 Task: Add a condition where "Channel Is Ticket sharing" in new tickets in your groups.
Action: Mouse moved to (114, 399)
Screenshot: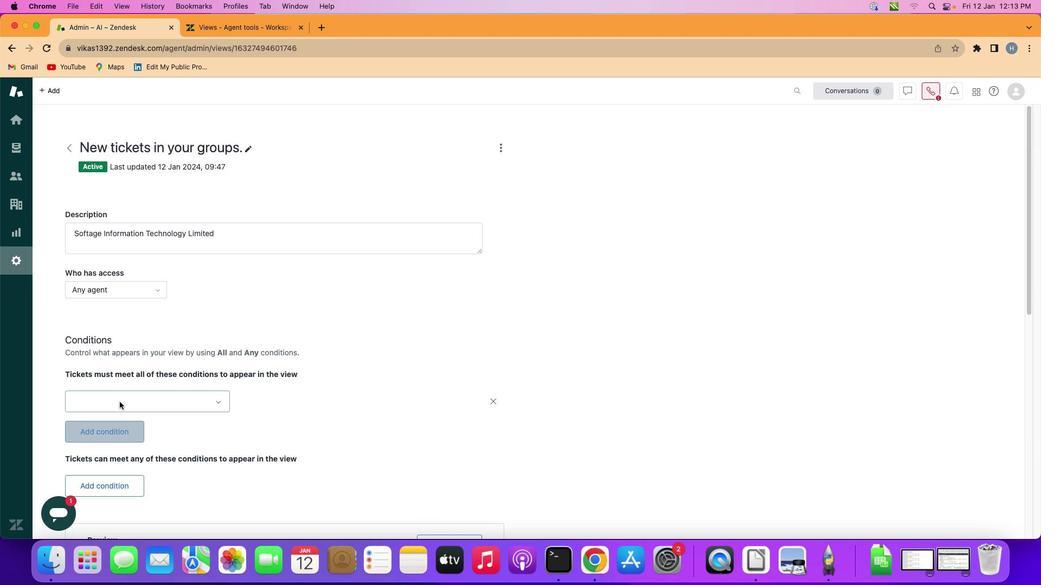 
Action: Mouse pressed left at (114, 399)
Screenshot: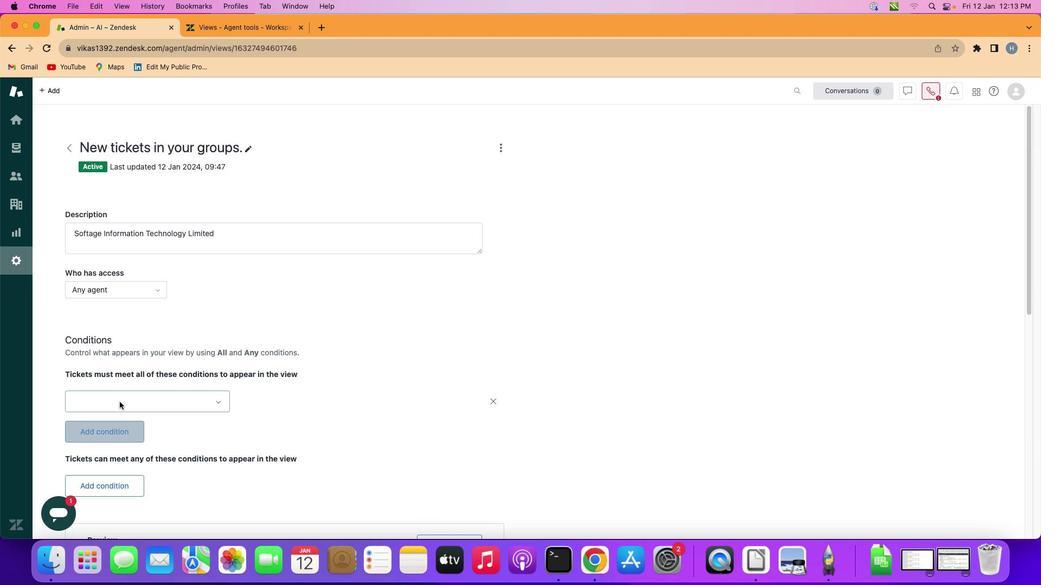 
Action: Mouse moved to (228, 400)
Screenshot: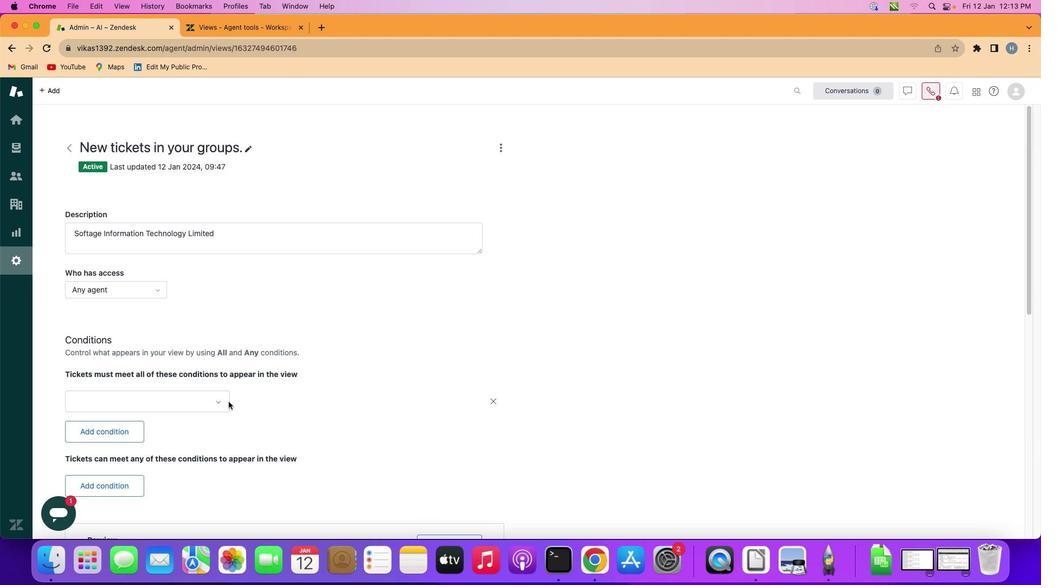 
Action: Mouse pressed left at (228, 400)
Screenshot: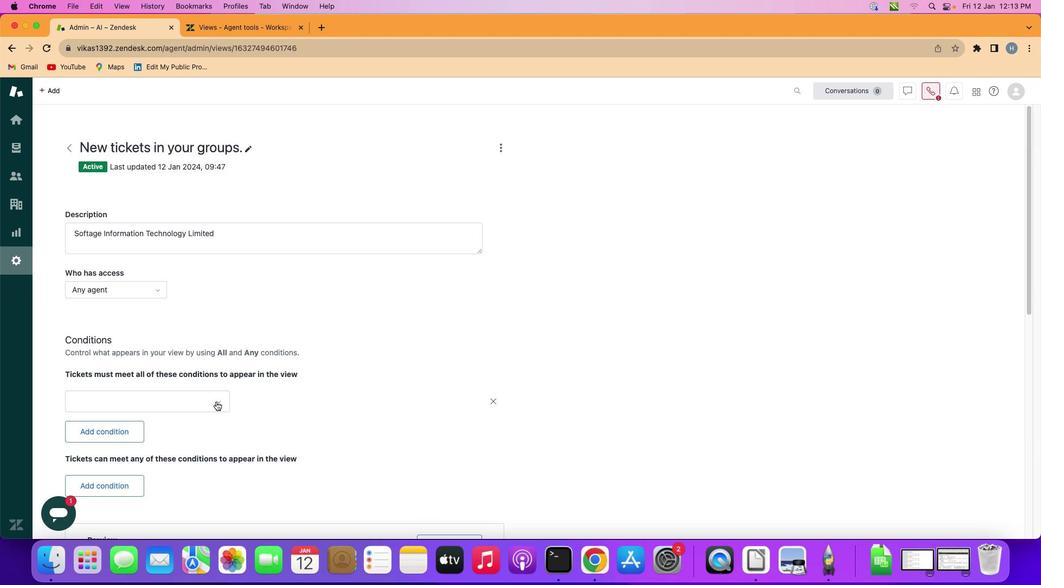 
Action: Mouse moved to (189, 393)
Screenshot: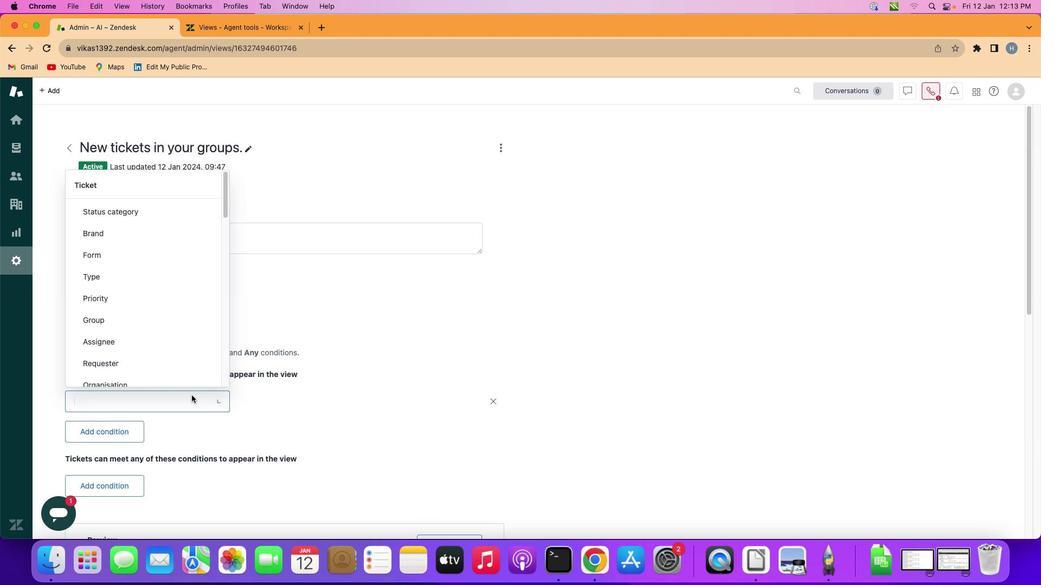 
Action: Mouse pressed left at (189, 393)
Screenshot: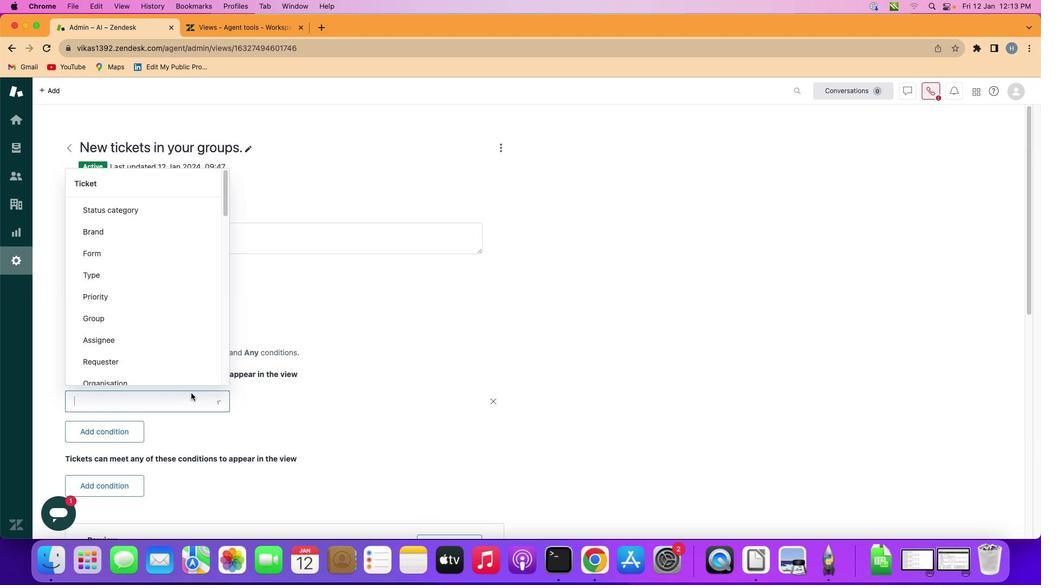 
Action: Mouse moved to (180, 286)
Screenshot: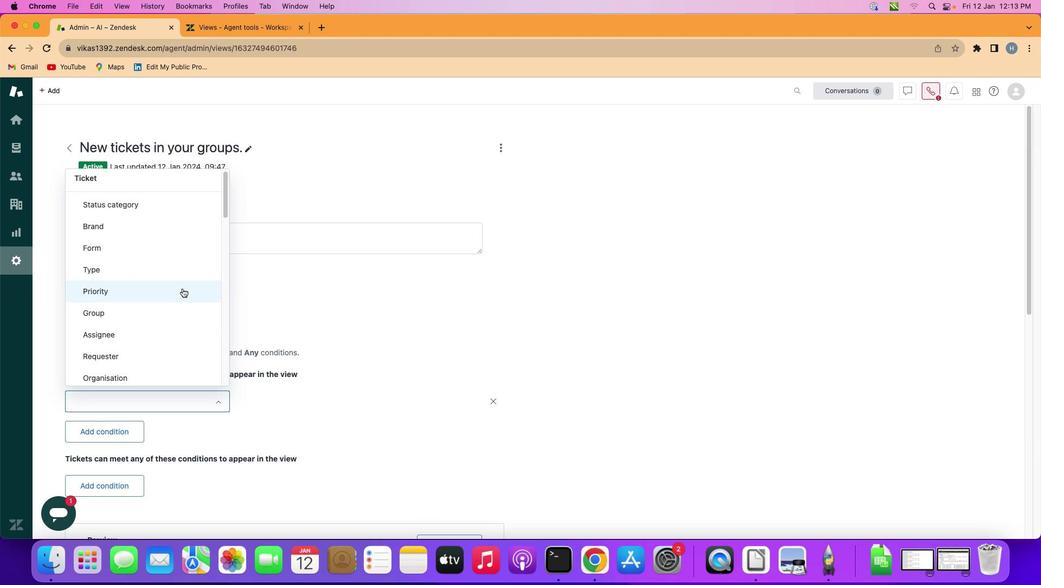 
Action: Mouse scrolled (180, 286) with delta (-1, -2)
Screenshot: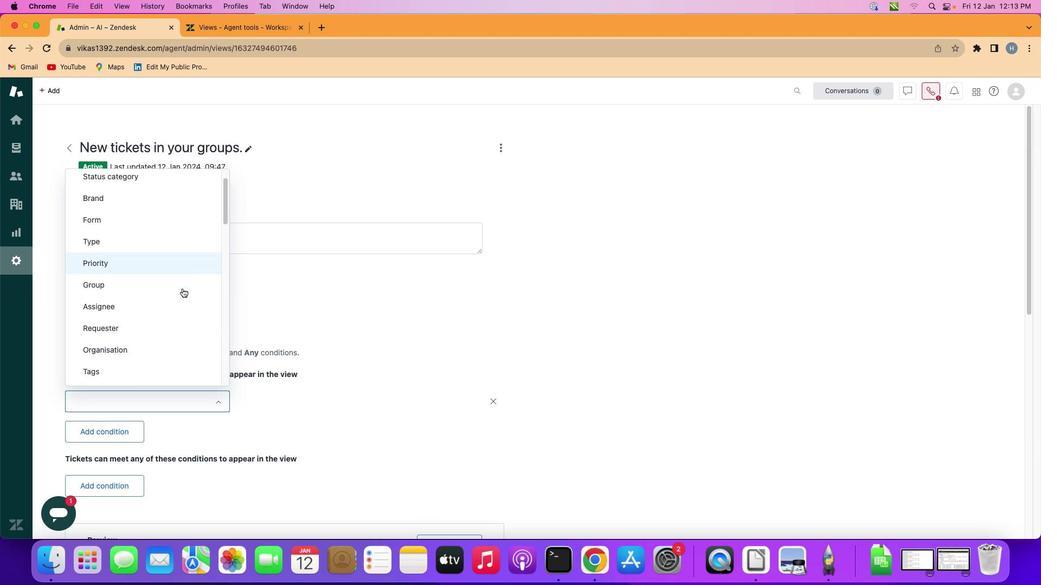 
Action: Mouse scrolled (180, 286) with delta (-1, -2)
Screenshot: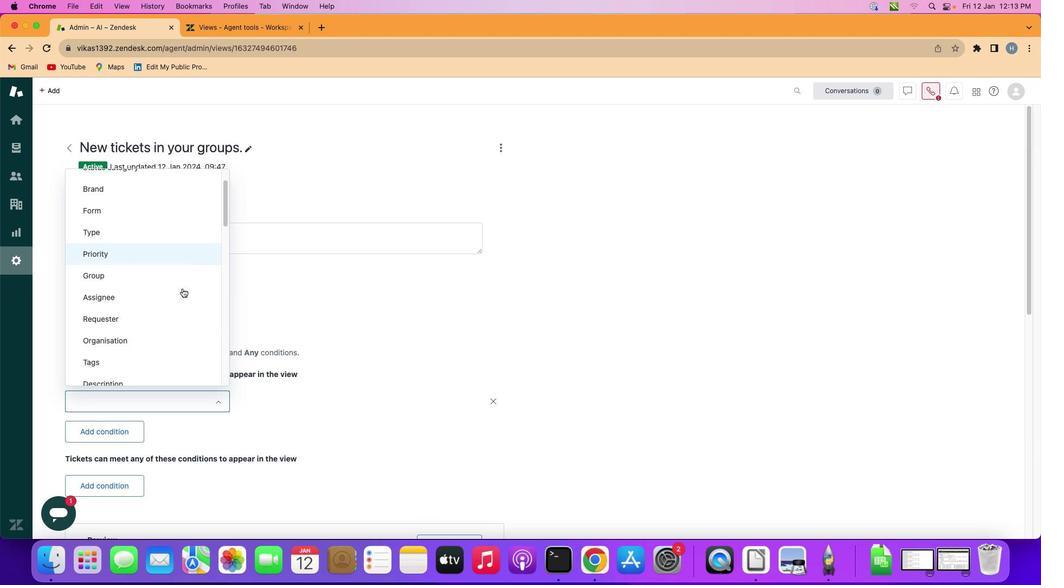 
Action: Mouse scrolled (180, 286) with delta (-1, -2)
Screenshot: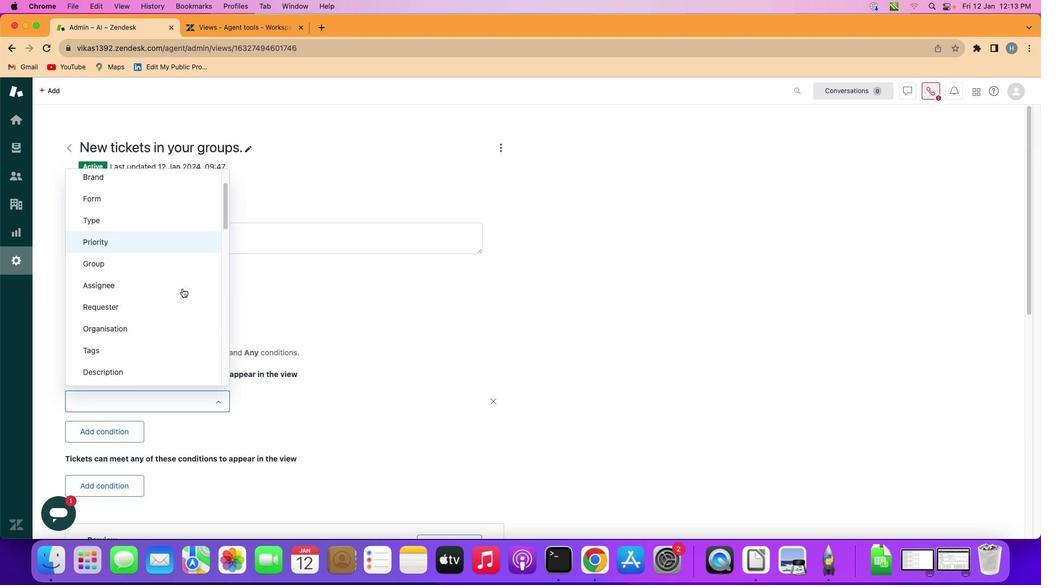 
Action: Mouse scrolled (180, 286) with delta (-1, -2)
Screenshot: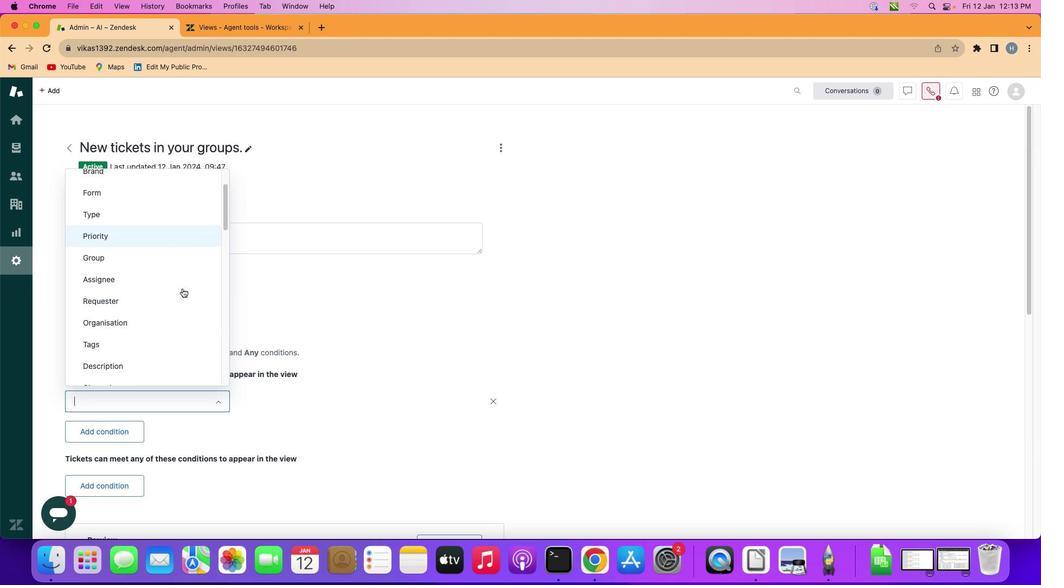 
Action: Mouse scrolled (180, 286) with delta (-1, -2)
Screenshot: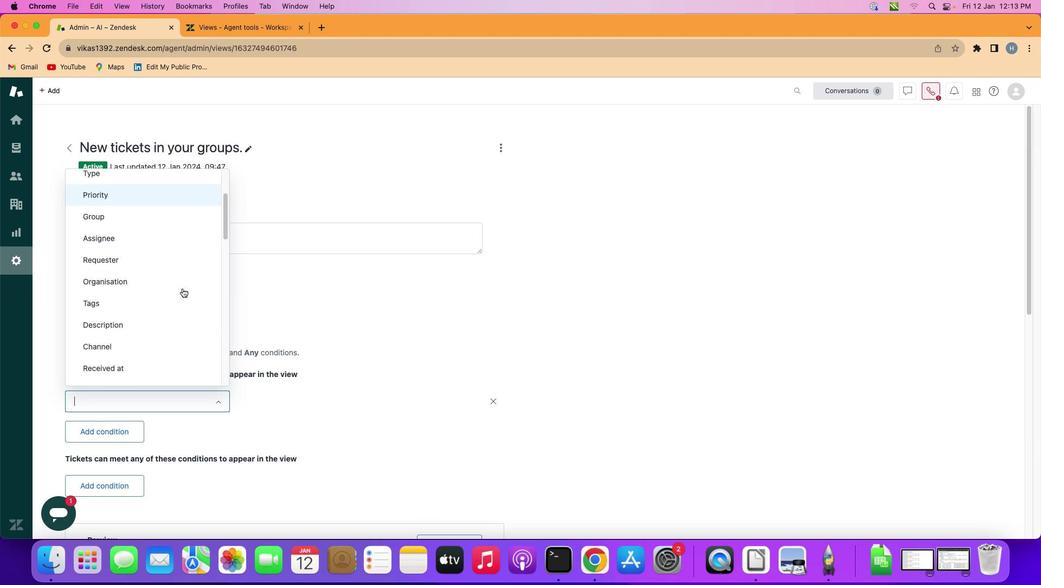 
Action: Mouse scrolled (180, 286) with delta (-1, -2)
Screenshot: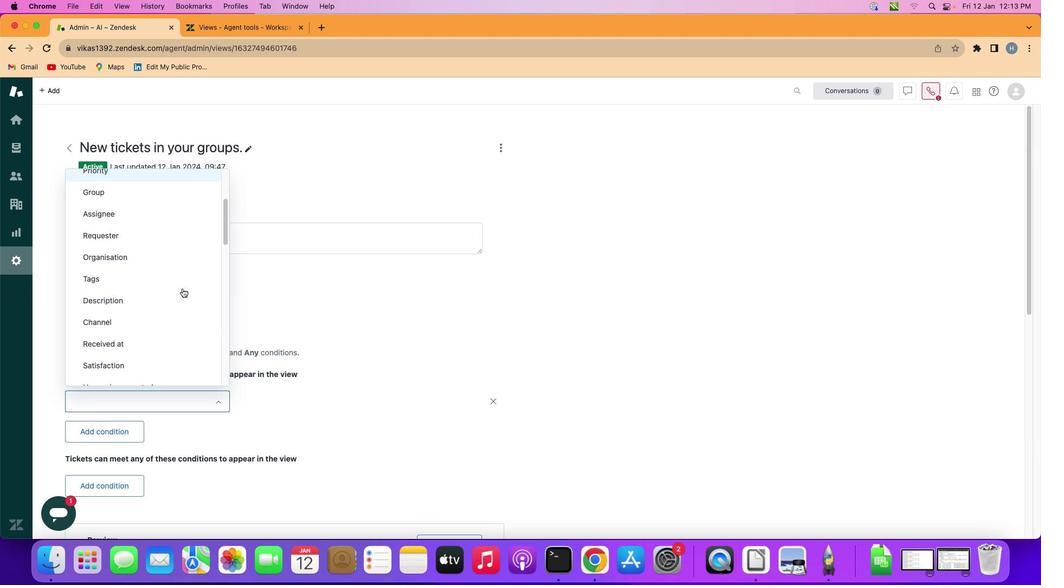 
Action: Mouse scrolled (180, 286) with delta (-1, -2)
Screenshot: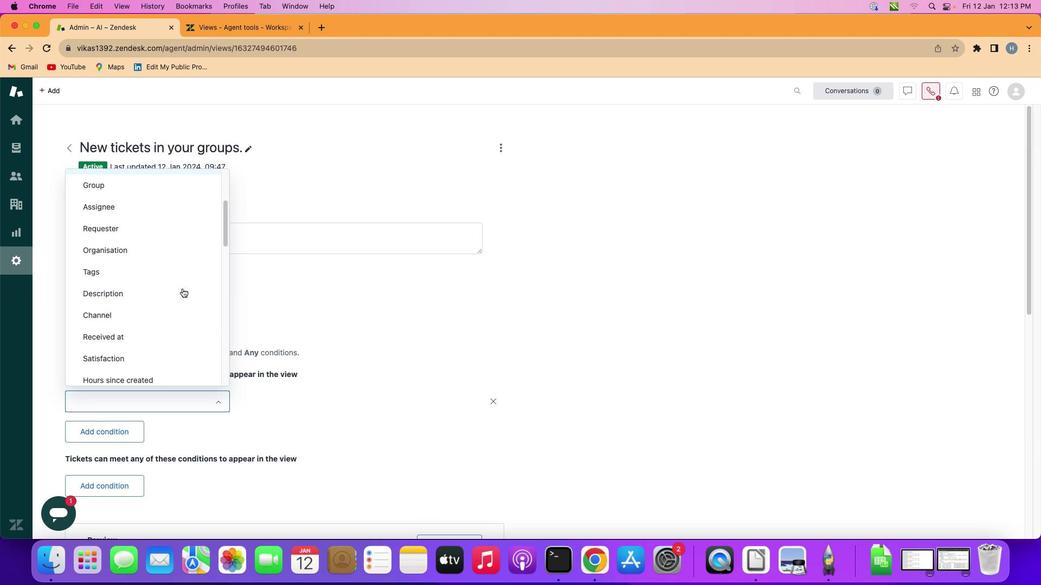 
Action: Mouse scrolled (180, 286) with delta (-1, -2)
Screenshot: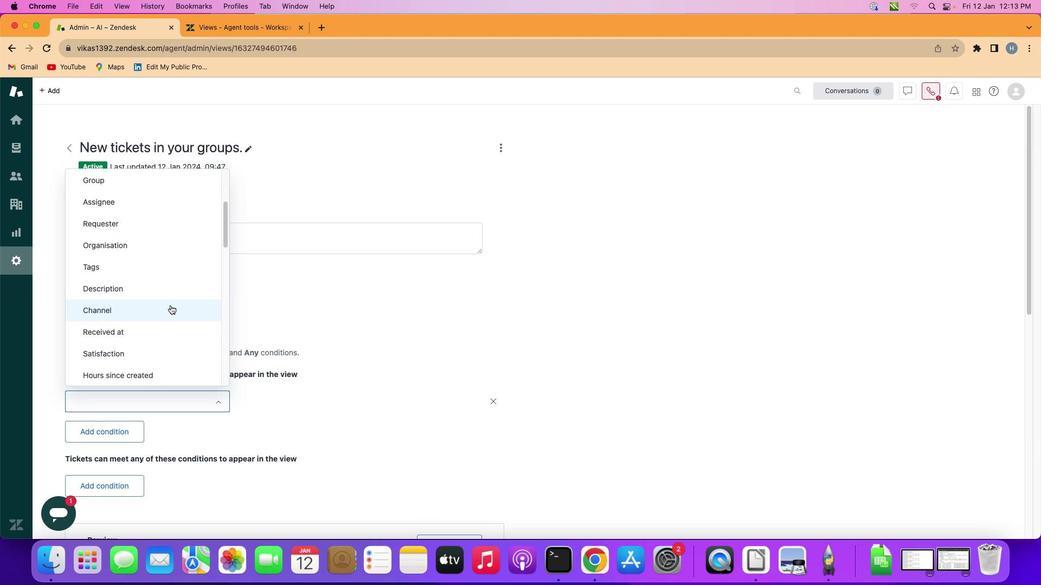 
Action: Mouse moved to (162, 306)
Screenshot: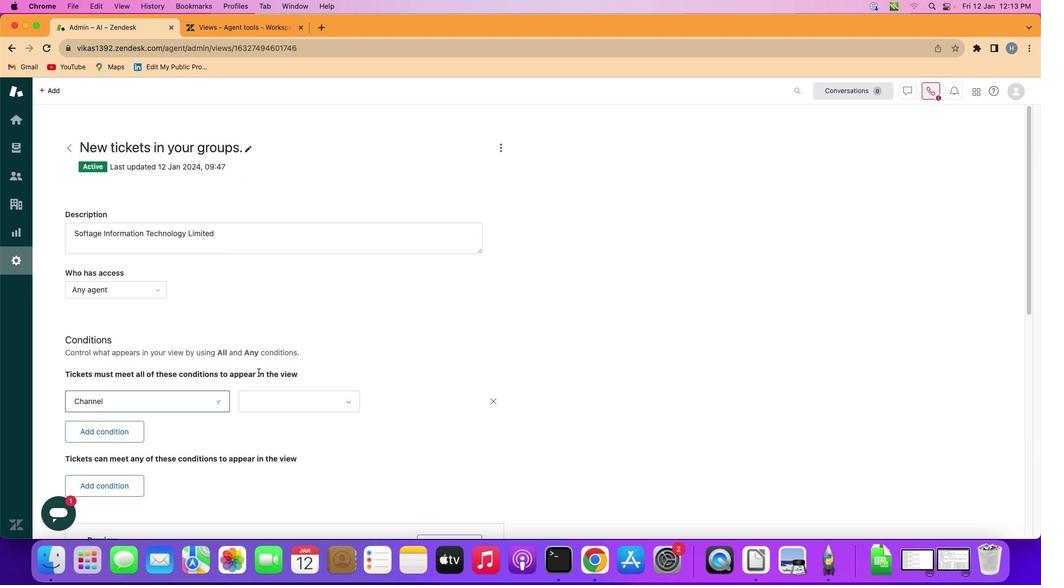 
Action: Mouse pressed left at (162, 306)
Screenshot: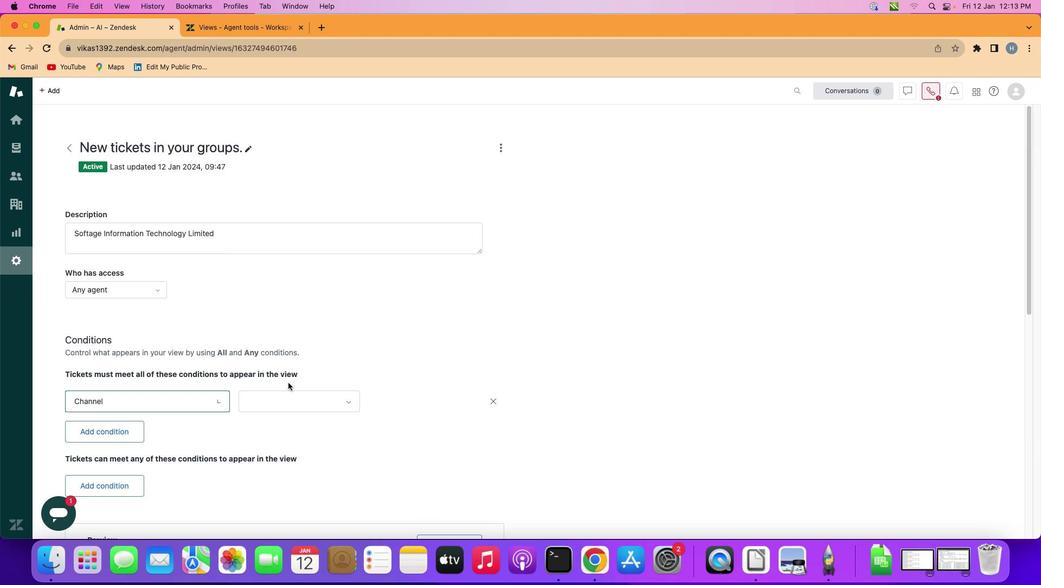 
Action: Mouse moved to (310, 405)
Screenshot: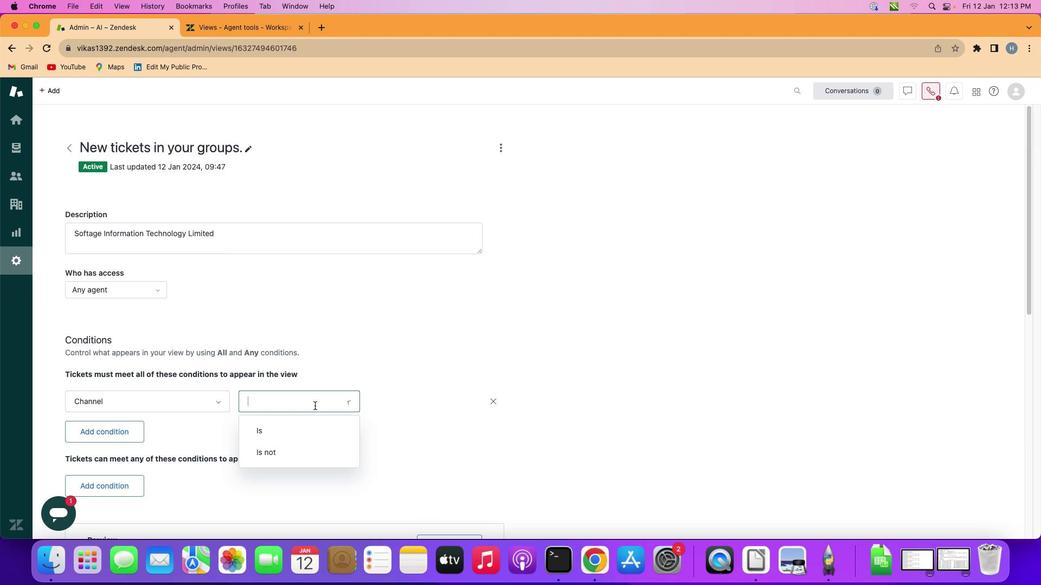 
Action: Mouse pressed left at (310, 405)
Screenshot: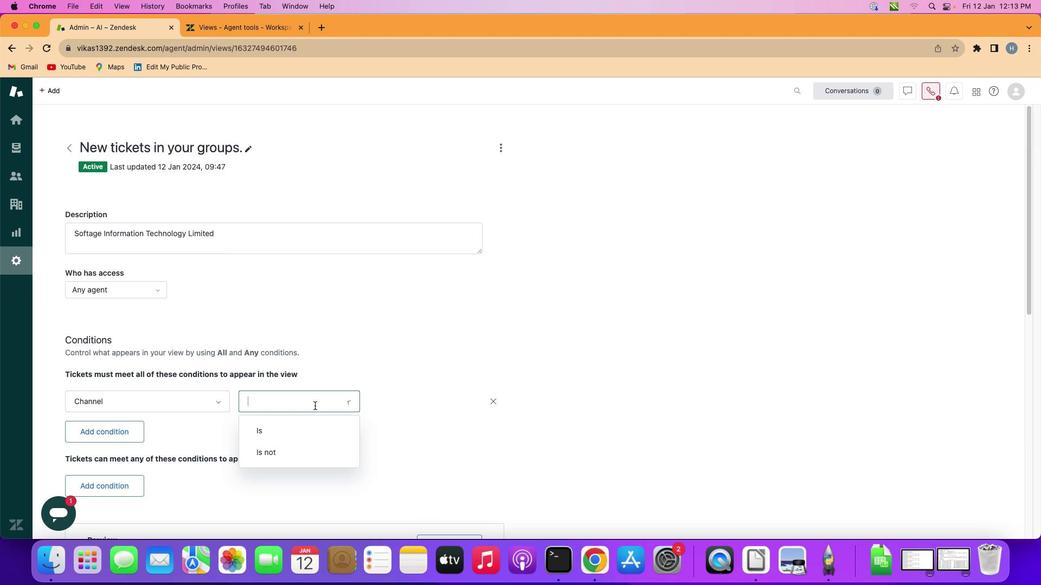 
Action: Mouse moved to (305, 422)
Screenshot: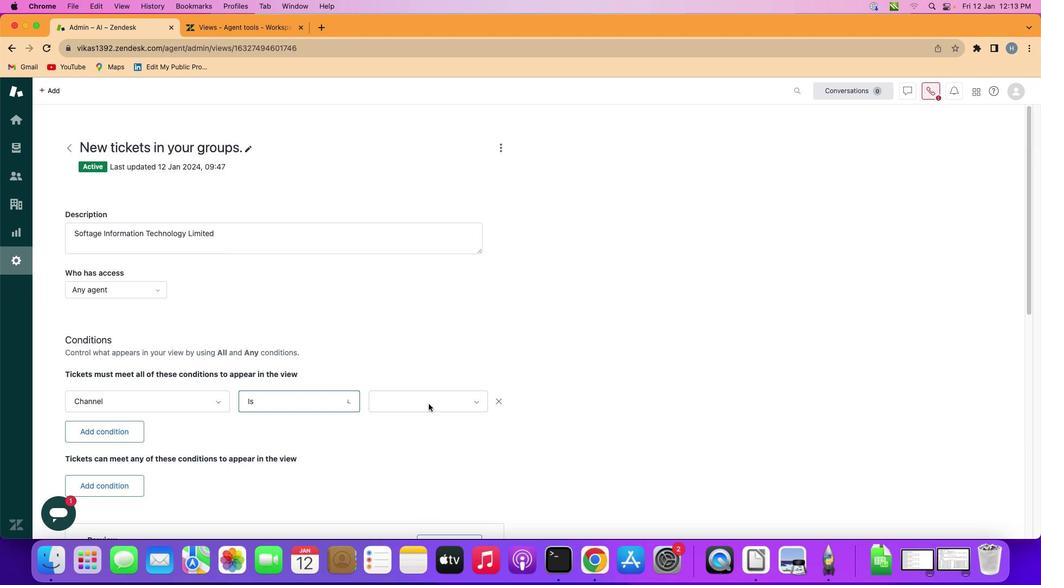 
Action: Mouse pressed left at (305, 422)
Screenshot: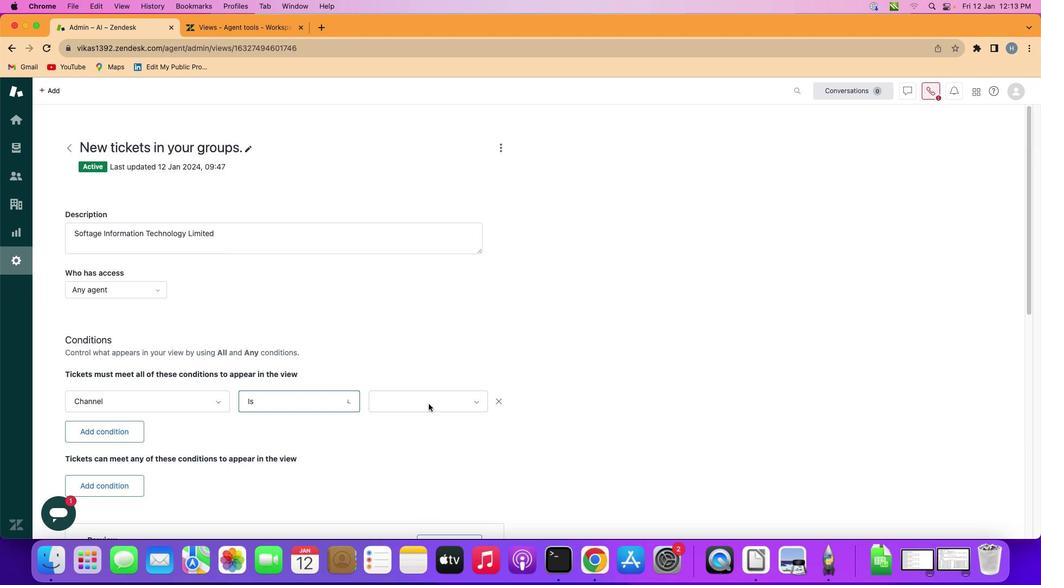 
Action: Mouse moved to (427, 401)
Screenshot: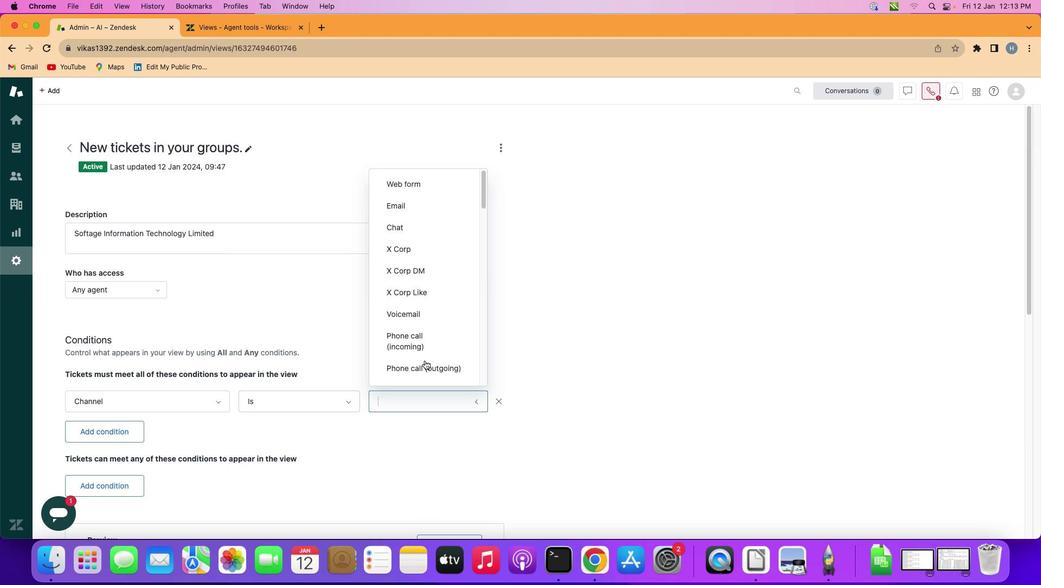 
Action: Mouse pressed left at (427, 401)
Screenshot: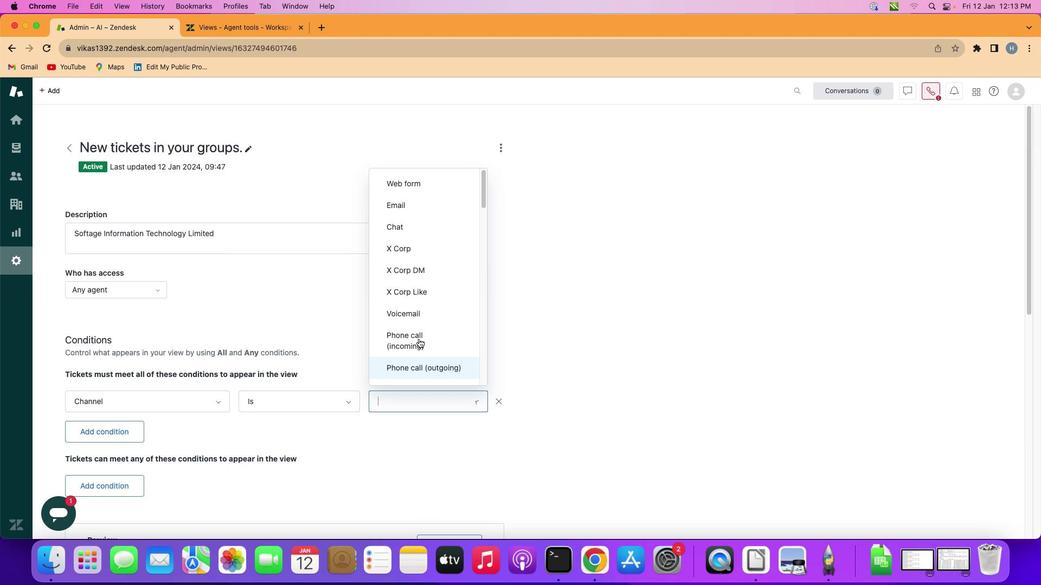 
Action: Mouse moved to (407, 282)
Screenshot: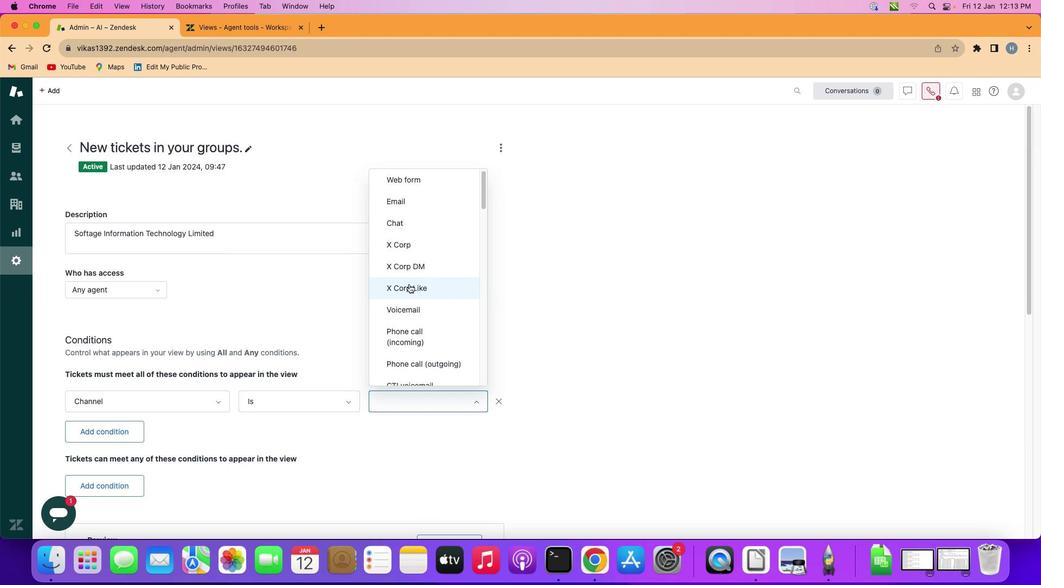 
Action: Mouse scrolled (407, 282) with delta (-1, -2)
Screenshot: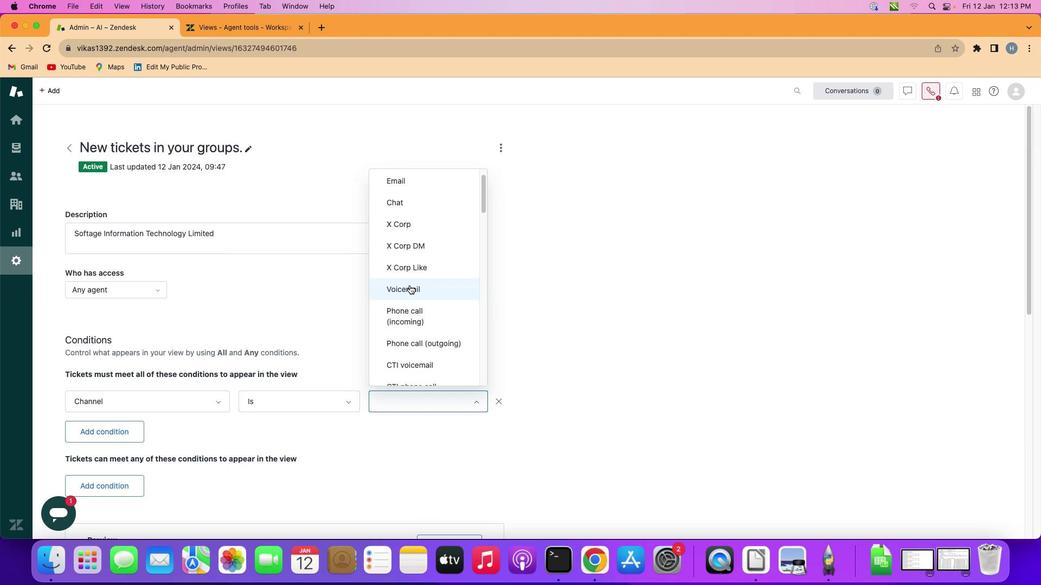 
Action: Mouse moved to (407, 281)
Screenshot: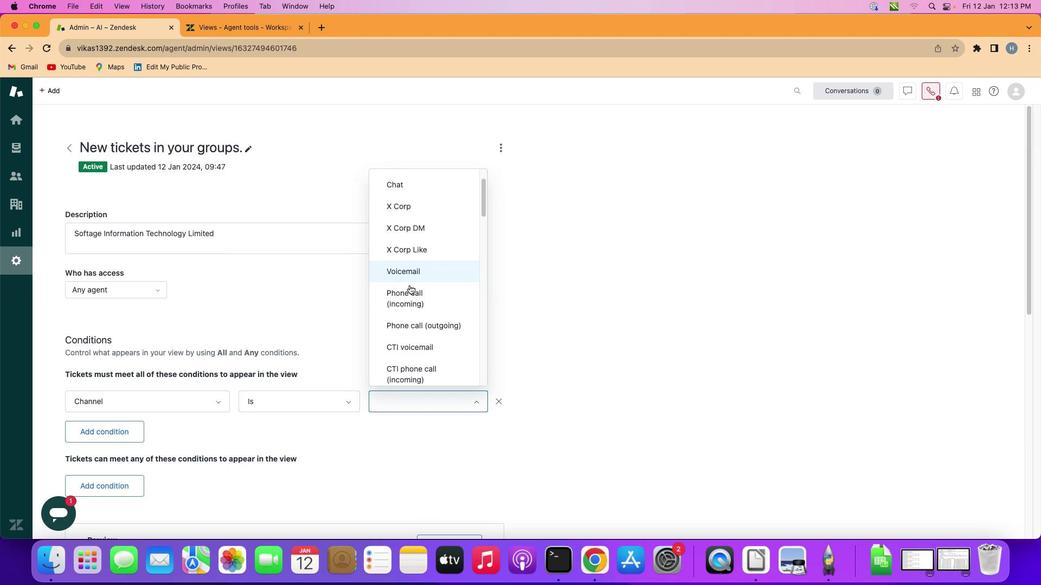 
Action: Mouse scrolled (407, 281) with delta (-1, -2)
Screenshot: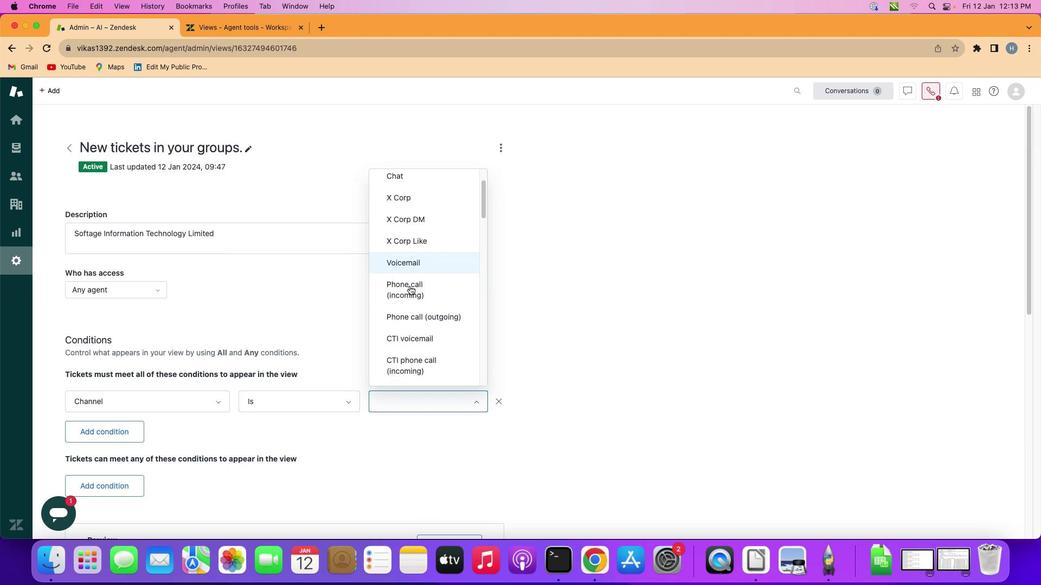
Action: Mouse scrolled (407, 281) with delta (-1, -2)
Screenshot: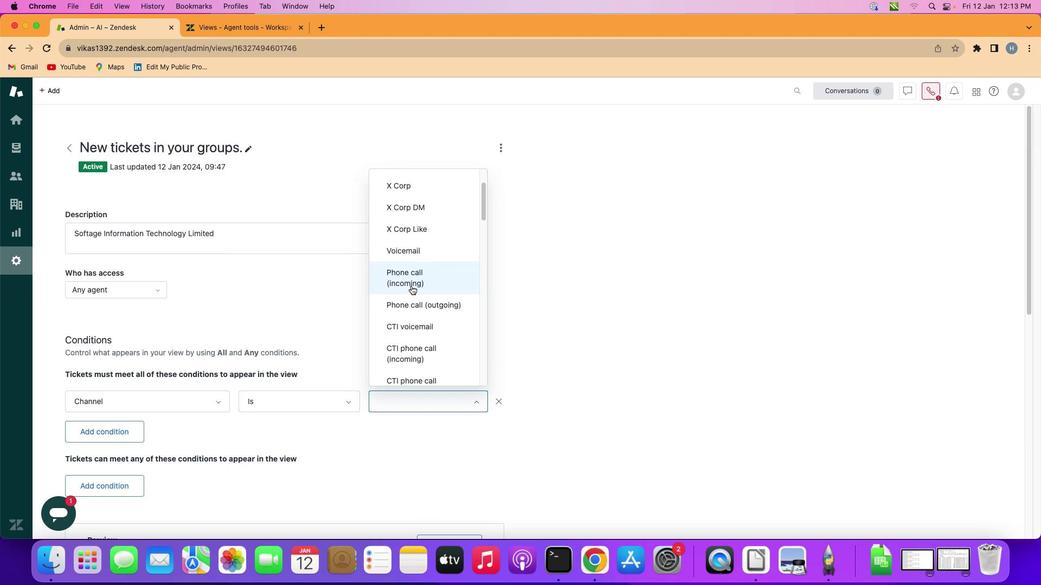 
Action: Mouse moved to (406, 282)
Screenshot: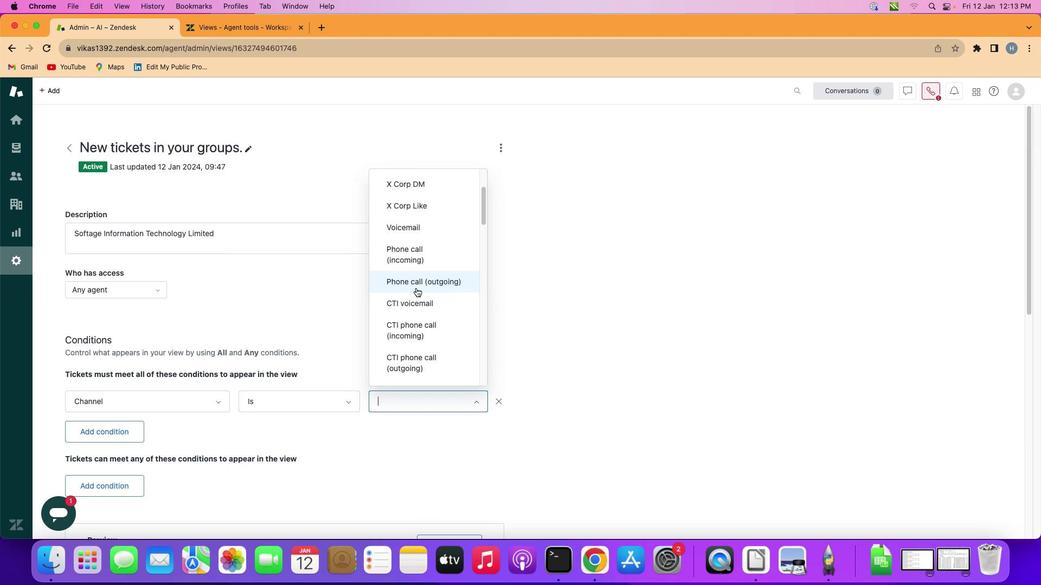 
Action: Mouse scrolled (406, 282) with delta (-1, -2)
Screenshot: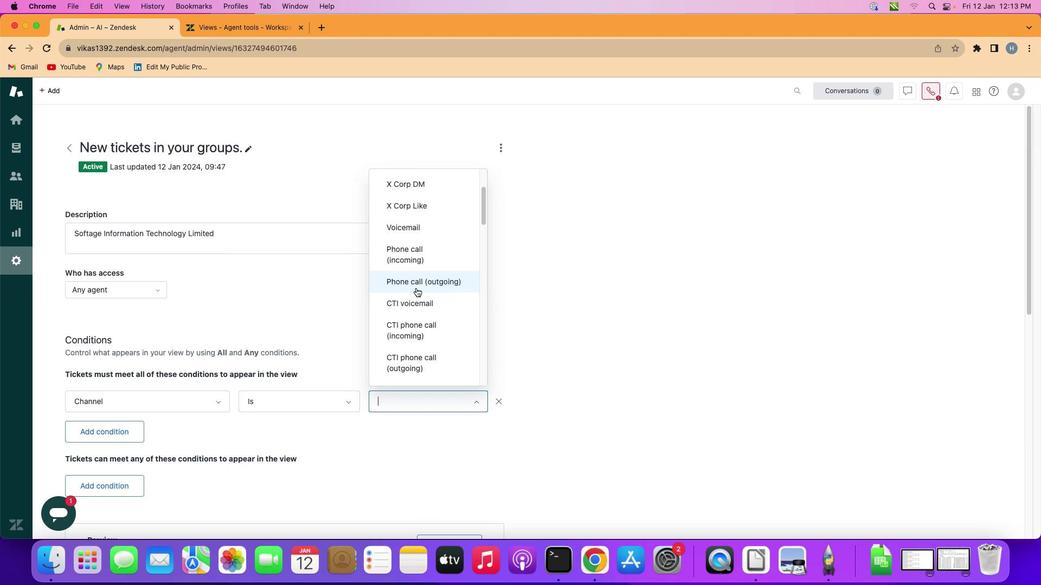 
Action: Mouse moved to (407, 283)
Screenshot: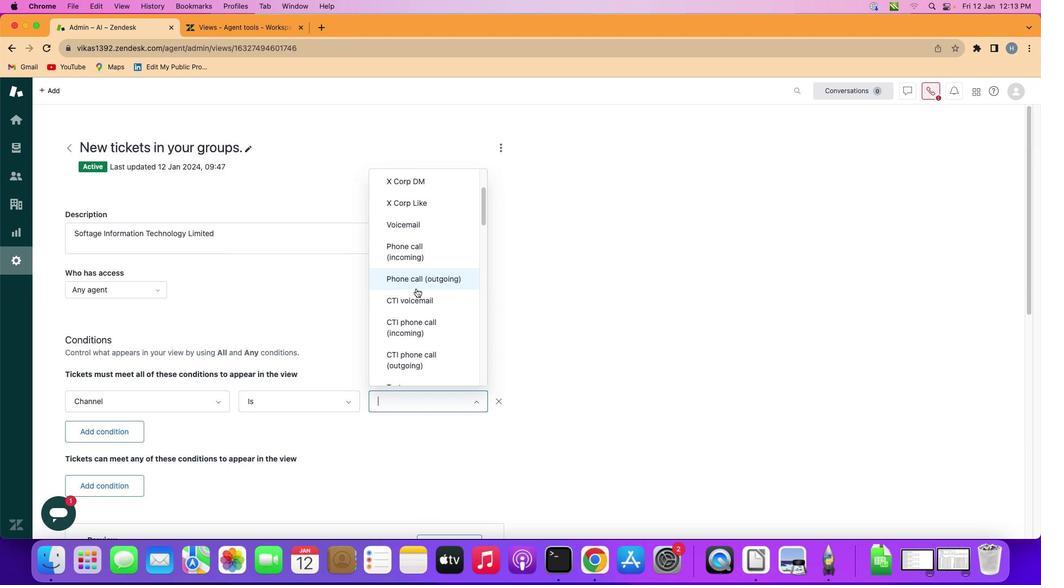 
Action: Mouse scrolled (407, 283) with delta (-1, -2)
Screenshot: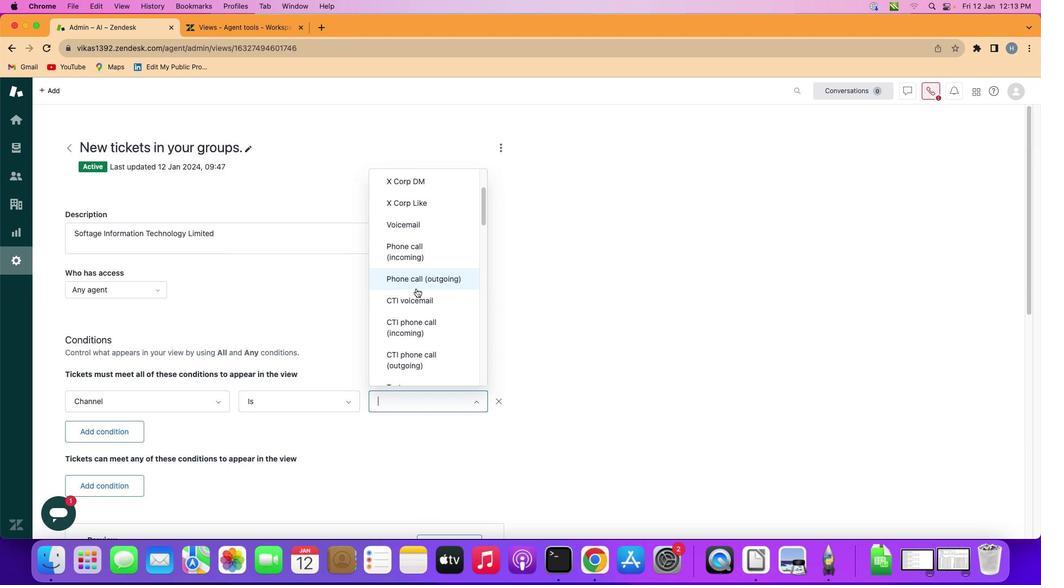 
Action: Mouse moved to (414, 286)
Screenshot: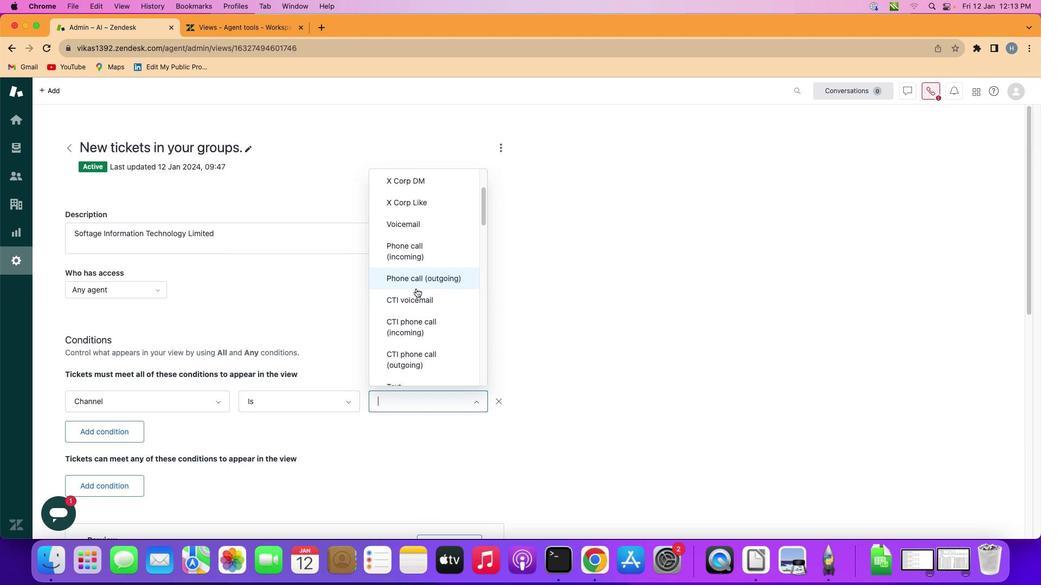 
Action: Mouse scrolled (414, 286) with delta (-1, -2)
Screenshot: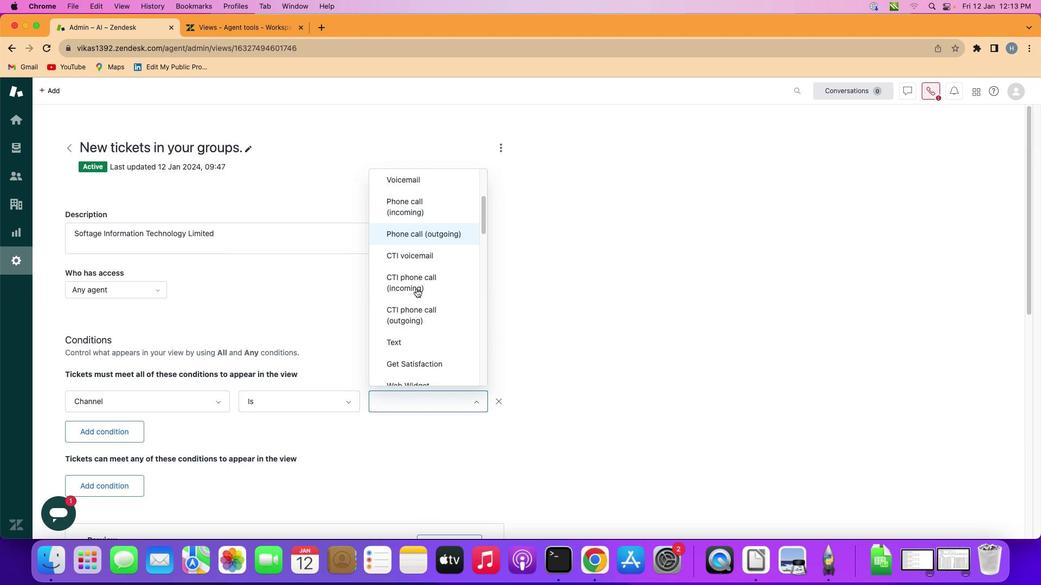 
Action: Mouse scrolled (414, 286) with delta (-1, -2)
Screenshot: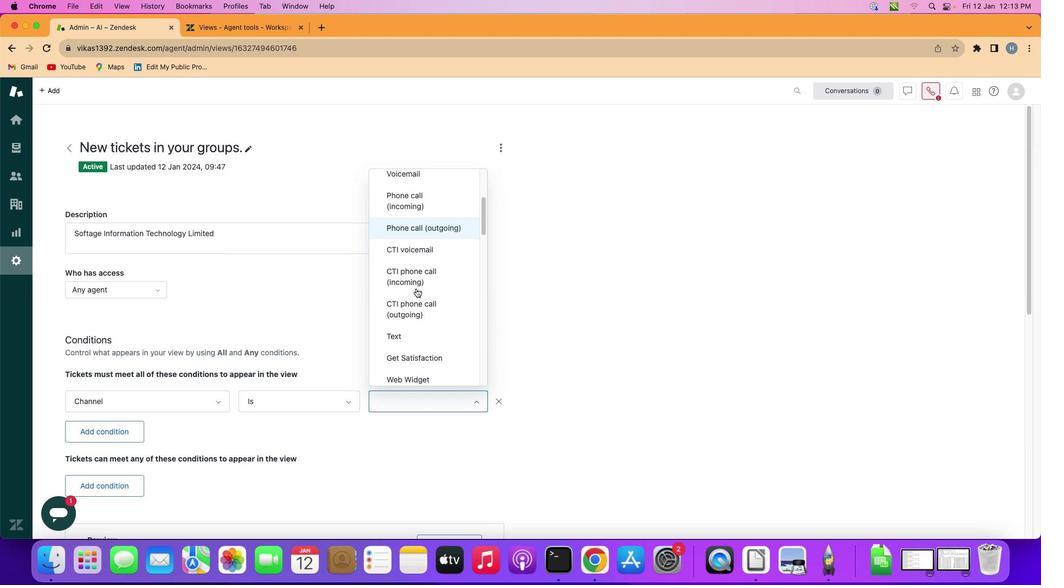 
Action: Mouse scrolled (414, 286) with delta (-1, -2)
Screenshot: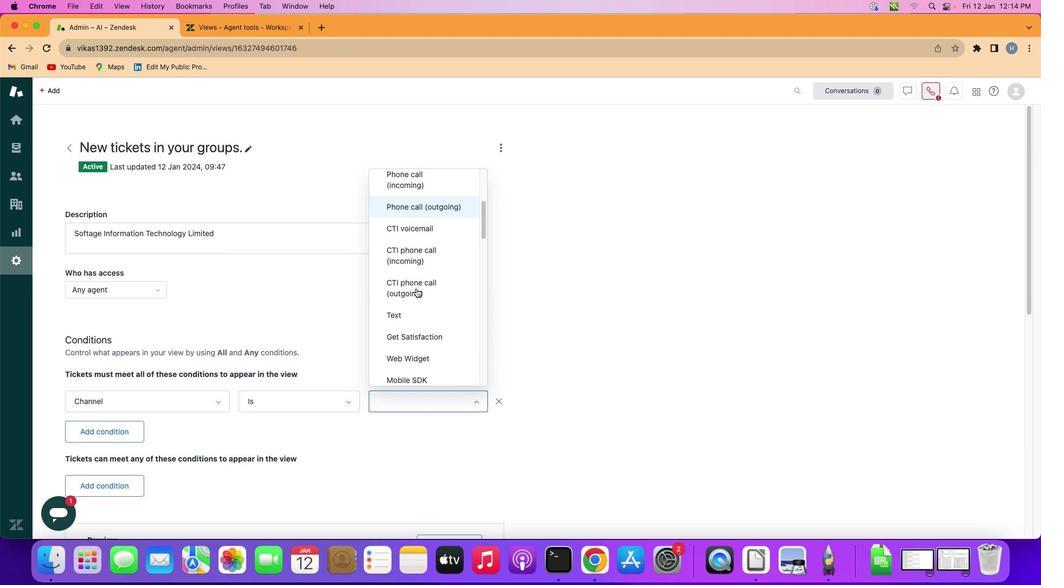 
Action: Mouse scrolled (414, 286) with delta (-1, -2)
Screenshot: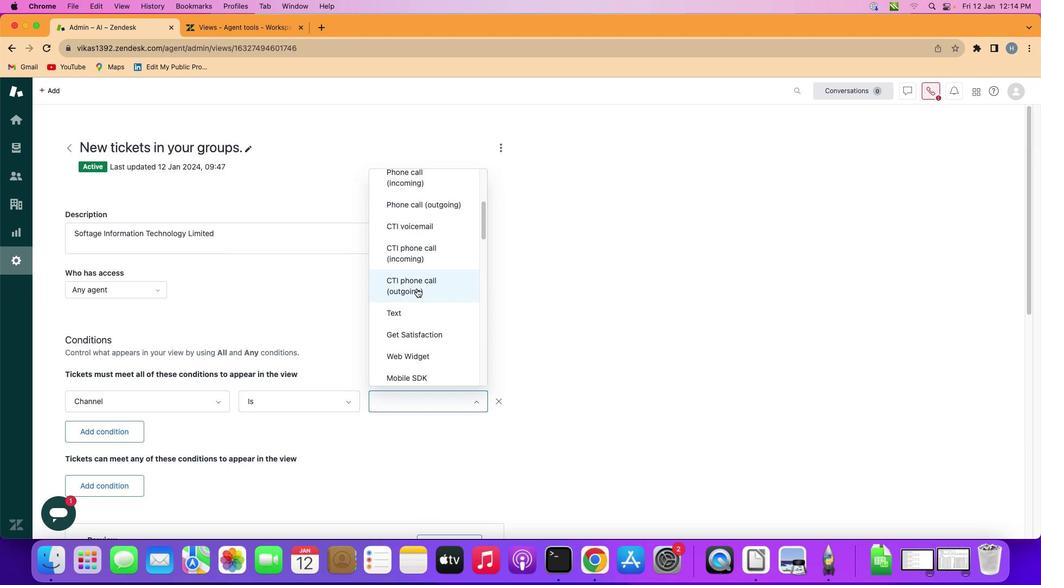 
Action: Mouse scrolled (414, 286) with delta (-1, -2)
Screenshot: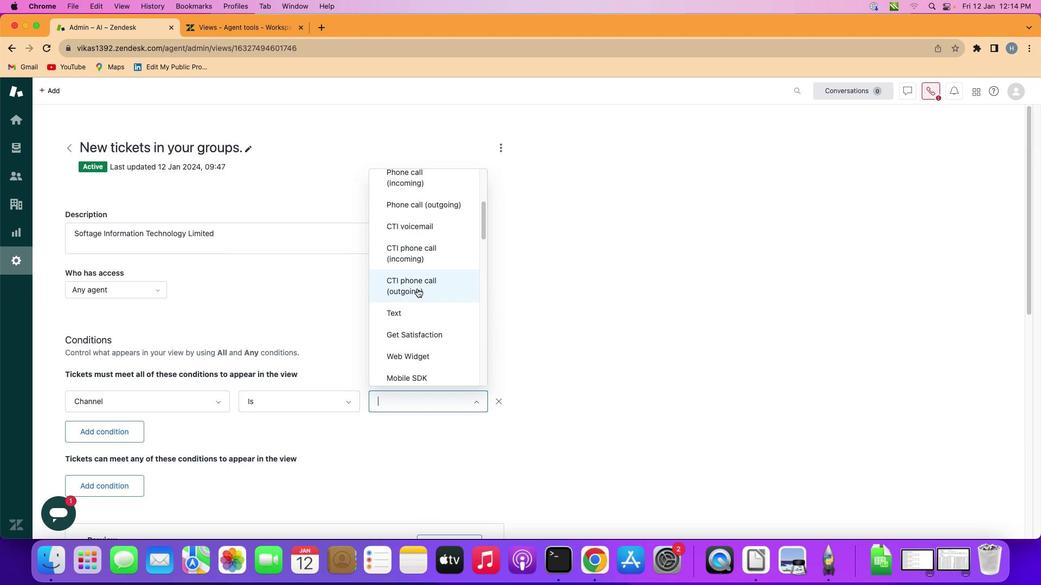 
Action: Mouse moved to (415, 286)
Screenshot: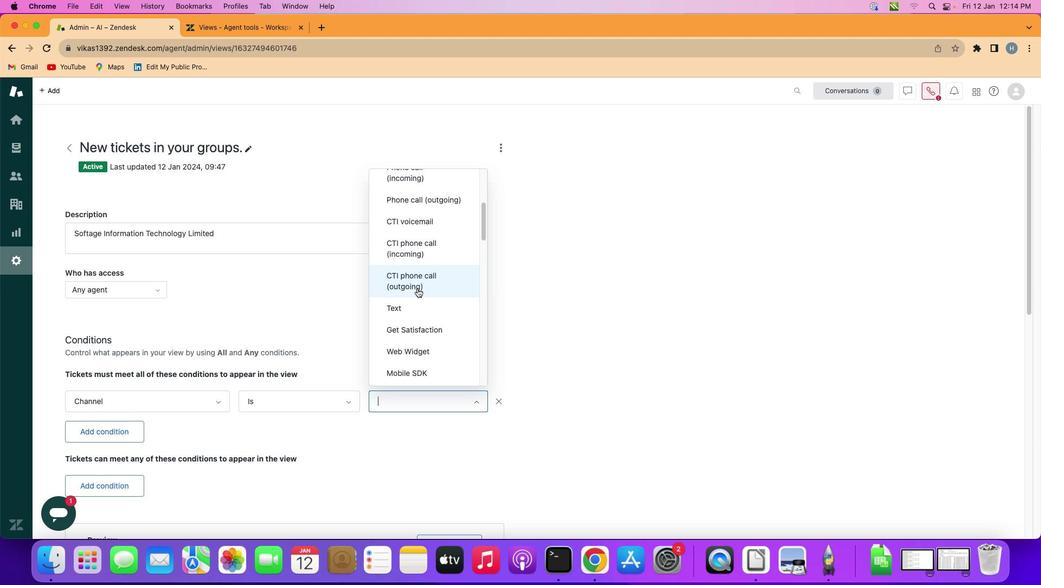 
Action: Mouse scrolled (415, 286) with delta (-1, -2)
Screenshot: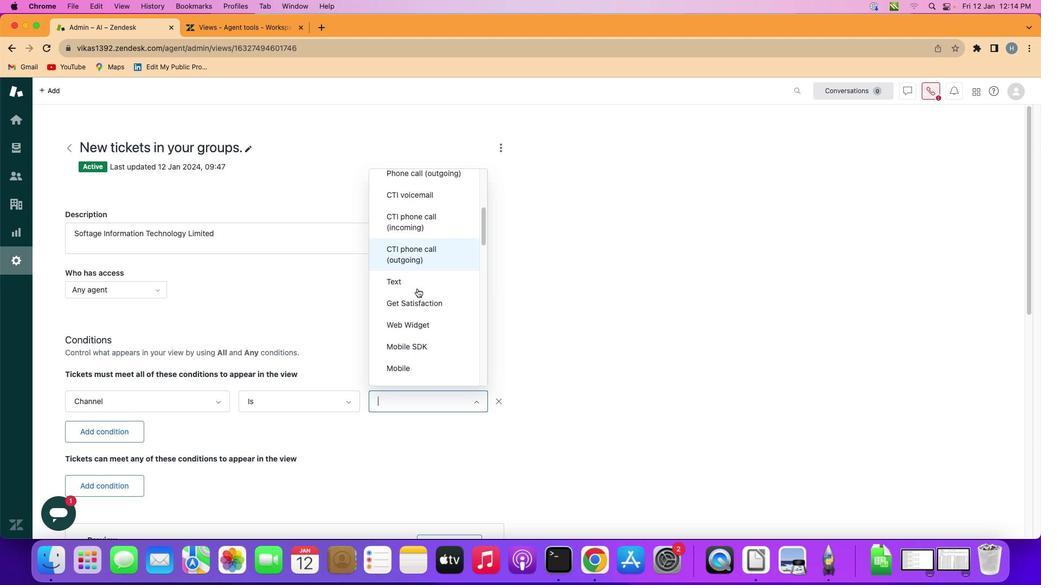 
Action: Mouse scrolled (415, 286) with delta (-1, -2)
Screenshot: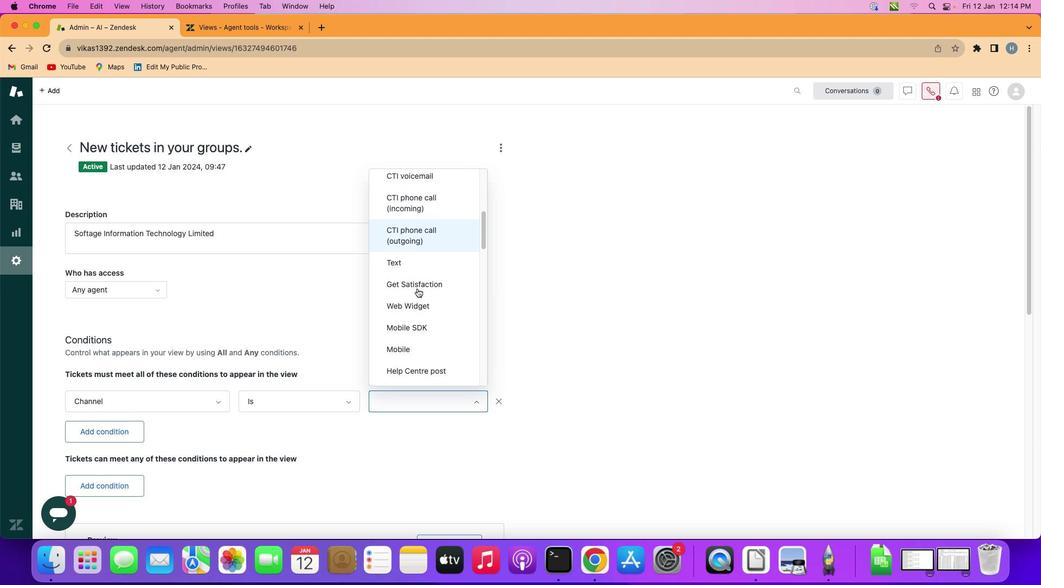 
Action: Mouse scrolled (415, 286) with delta (-1, -2)
Screenshot: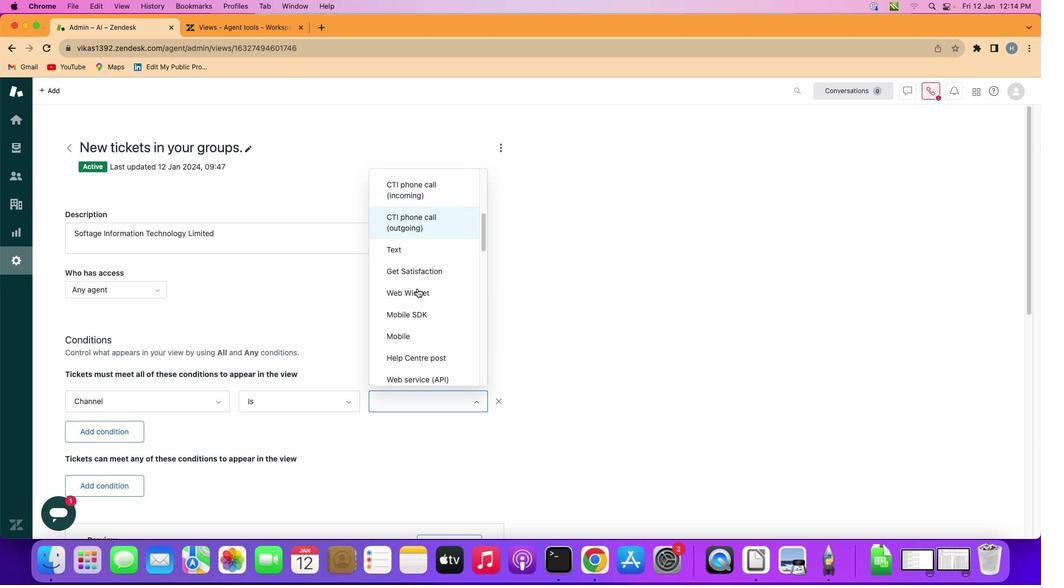 
Action: Mouse scrolled (415, 286) with delta (-1, -2)
Screenshot: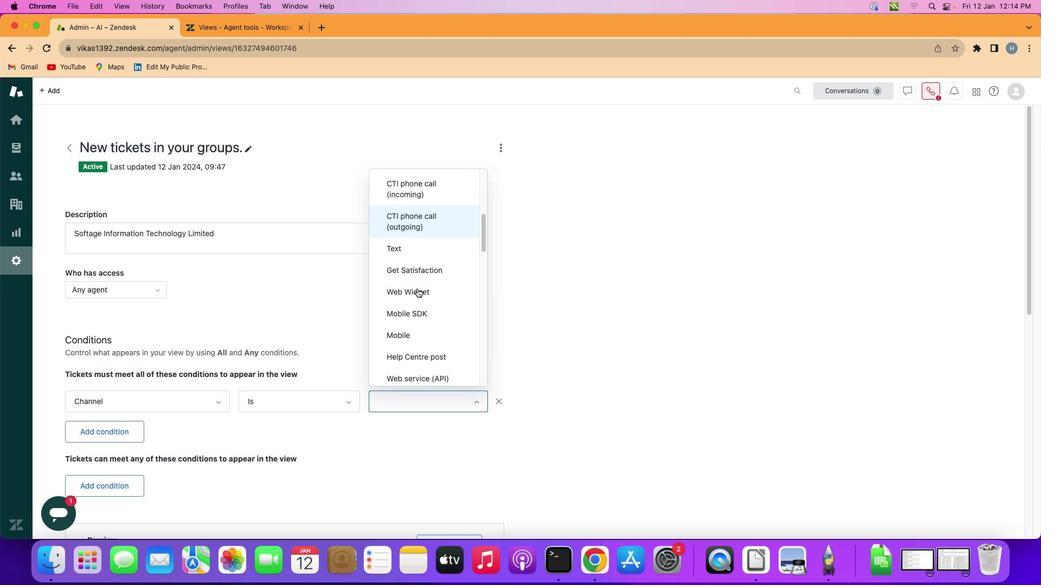 
Action: Mouse scrolled (415, 286) with delta (-1, -2)
Screenshot: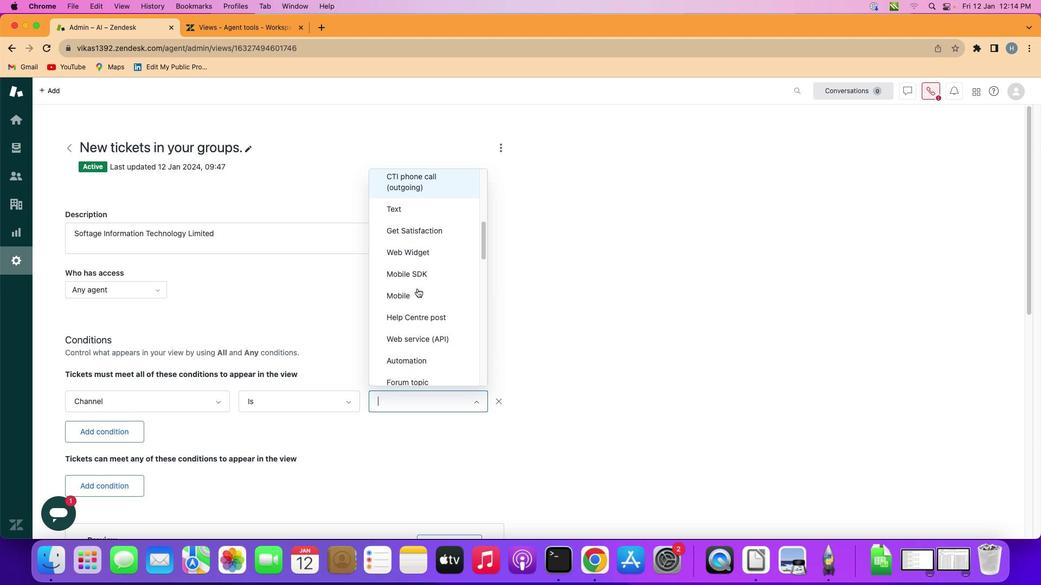 
Action: Mouse scrolled (415, 286) with delta (-1, -2)
Screenshot: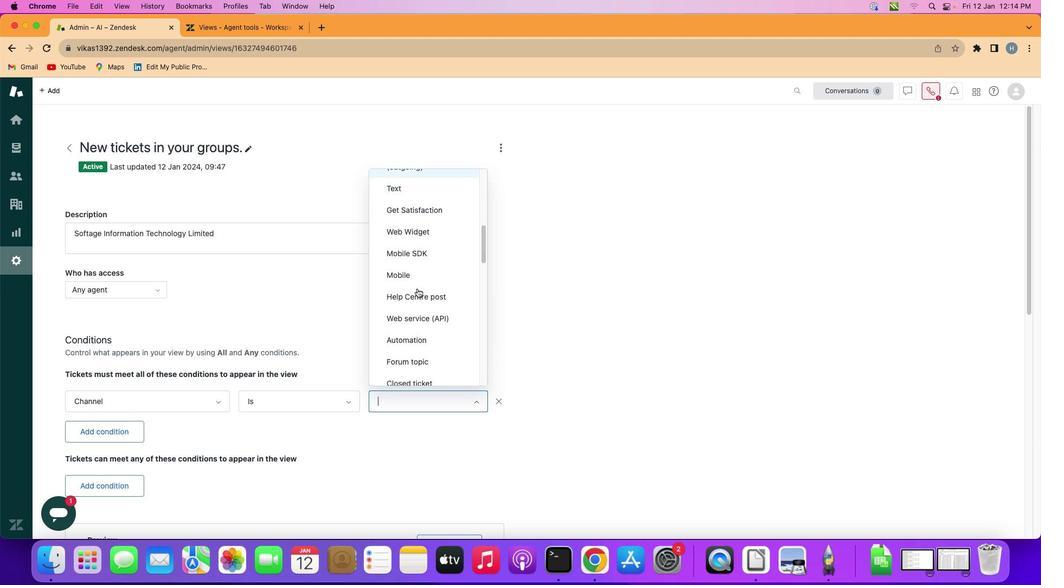 
Action: Mouse scrolled (415, 286) with delta (-1, -2)
Screenshot: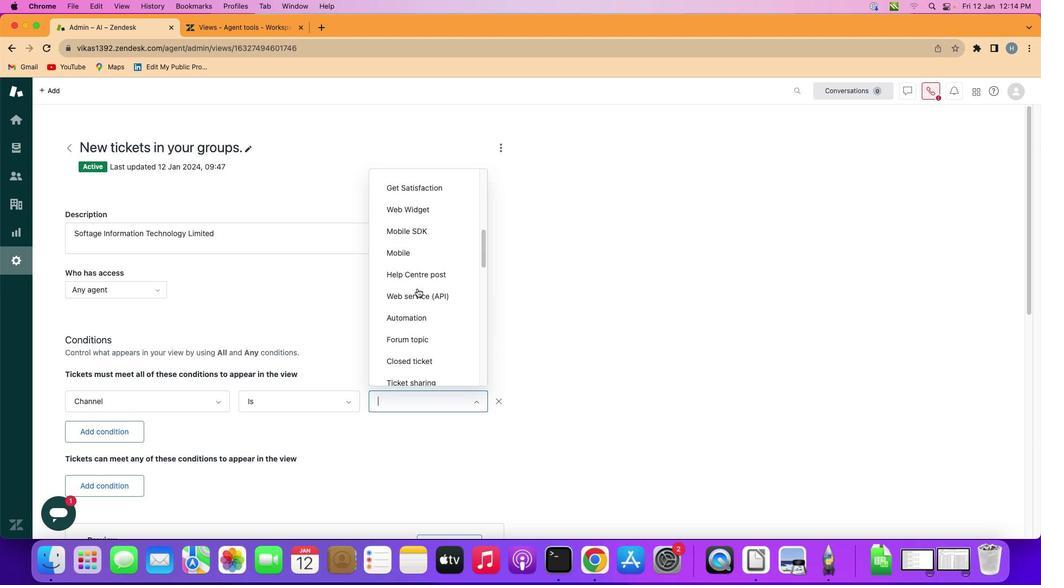 
Action: Mouse scrolled (415, 286) with delta (-1, -2)
Screenshot: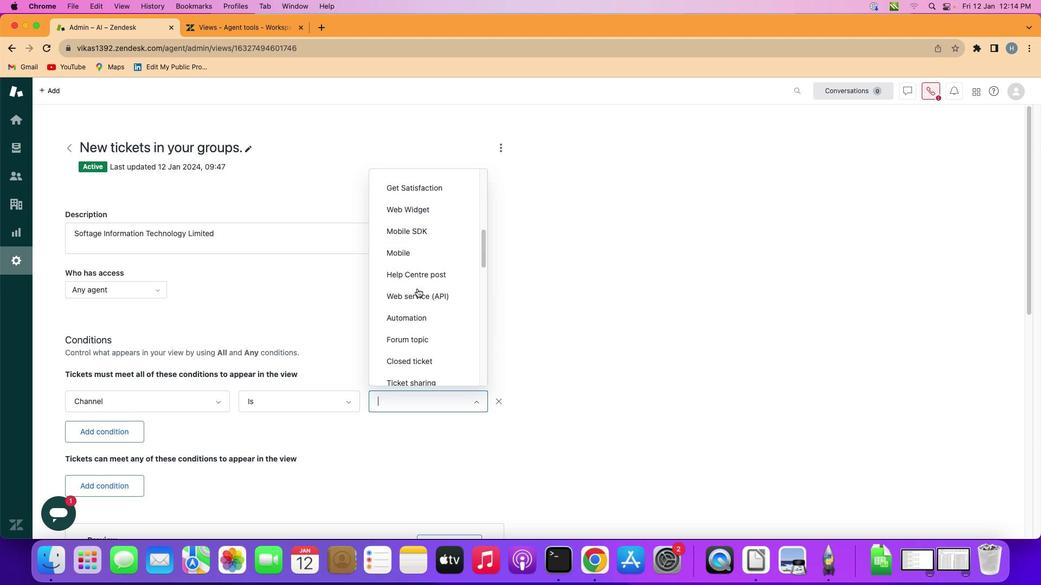 
Action: Mouse scrolled (415, 286) with delta (-1, -2)
Screenshot: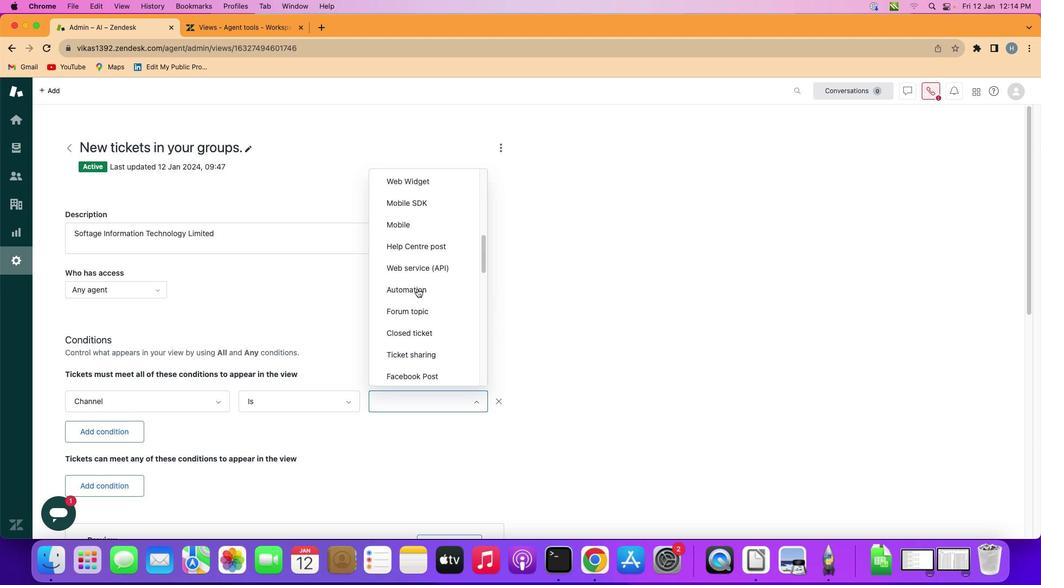 
Action: Mouse scrolled (415, 286) with delta (-1, -2)
Screenshot: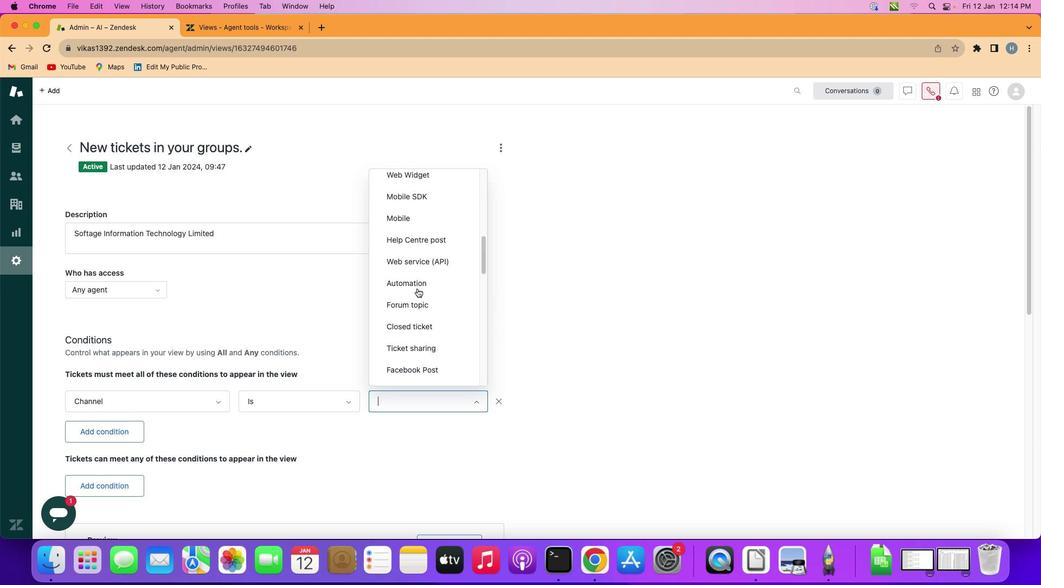 
Action: Mouse scrolled (415, 286) with delta (-1, -2)
Screenshot: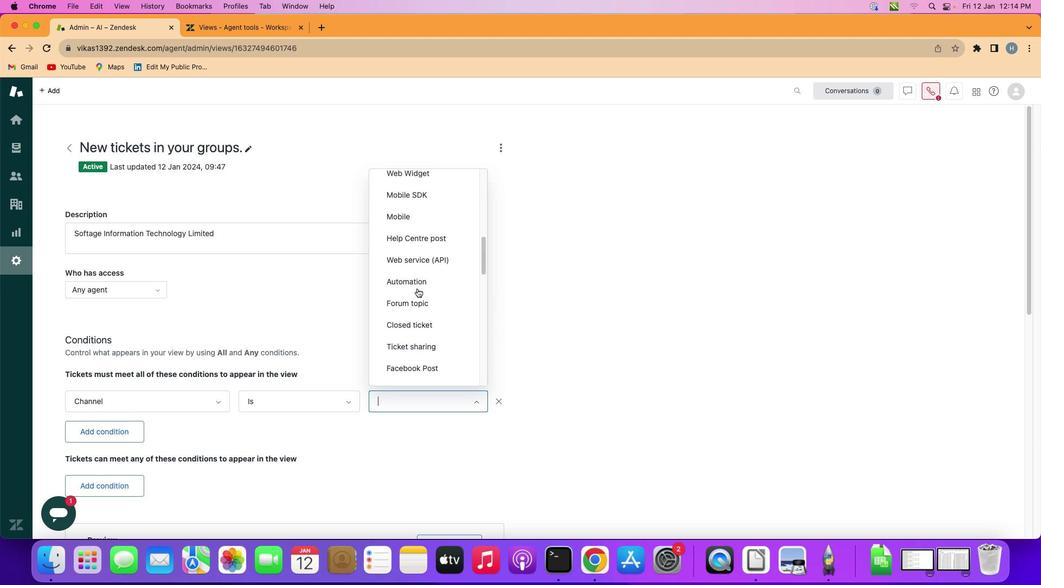 
Action: Mouse scrolled (415, 286) with delta (-1, -2)
Screenshot: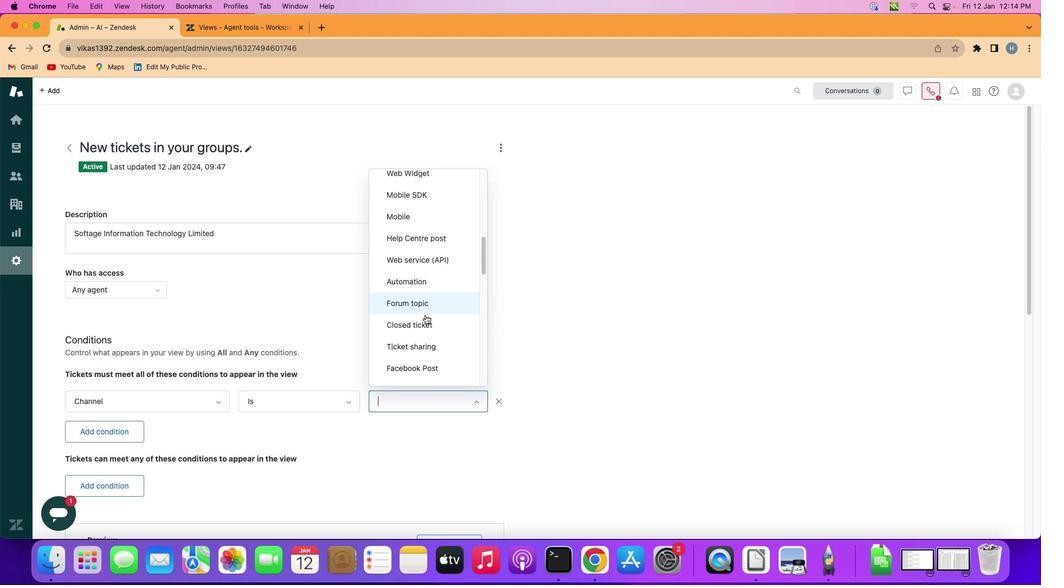
Action: Mouse moved to (426, 342)
Screenshot: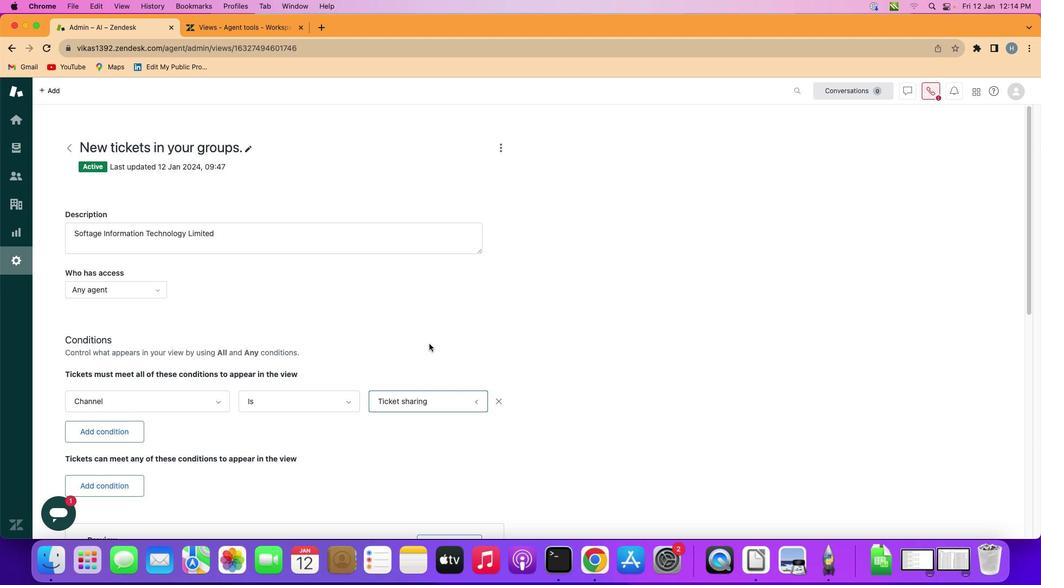 
Action: Mouse pressed left at (426, 342)
Screenshot: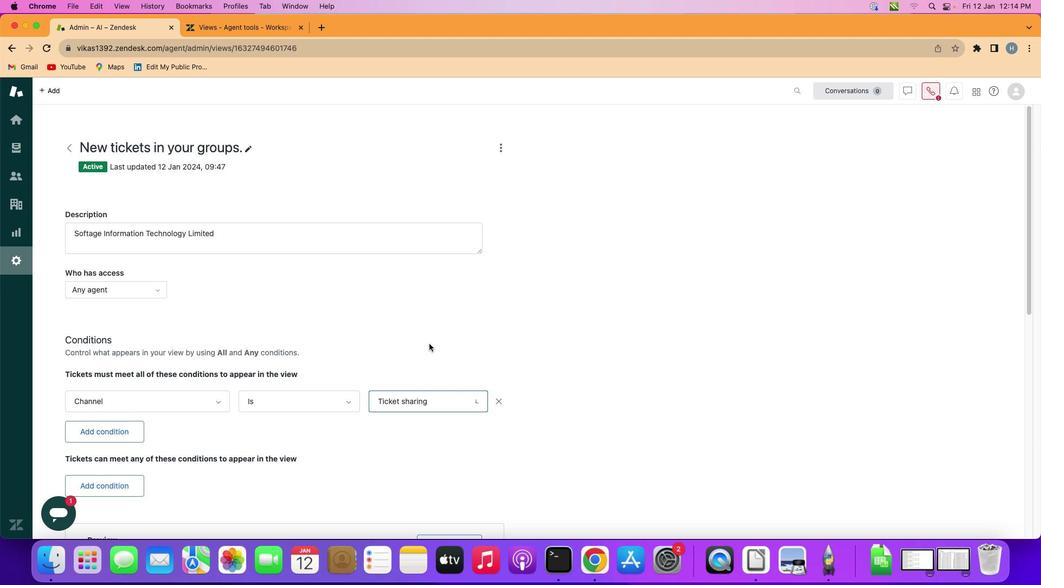 
